 Task: In the Contact  SimonHazel@jpmmorgan.com, schedule and save the meeting with title: 'Collaborative Discussion', Select date: '30 August, 2023', select start time: 3:00:PM. Add location on call (718) 987-6587 with meeting description: For further discussion on products, kindly join the meeting.. Logged in from softage.6@softage.net
Action: Mouse moved to (69, 63)
Screenshot: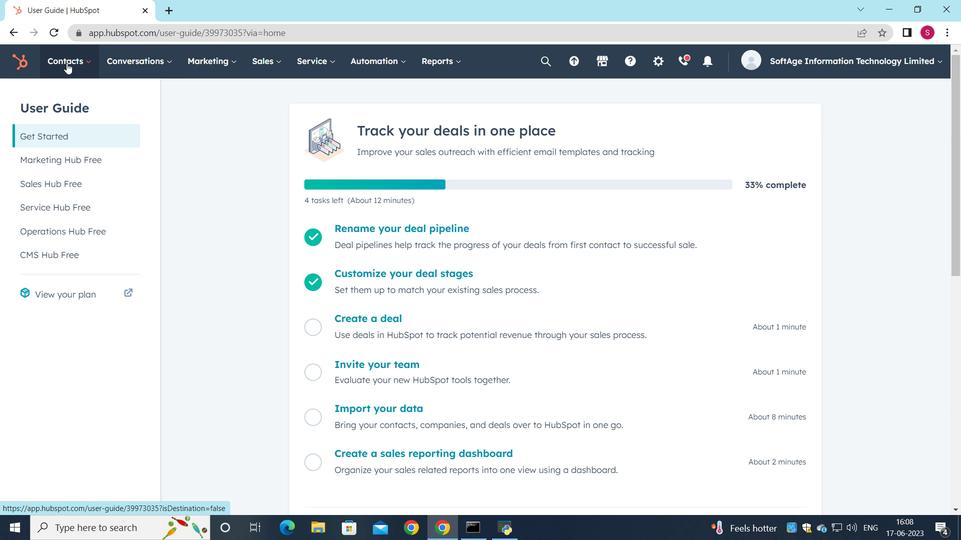 
Action: Mouse pressed left at (69, 63)
Screenshot: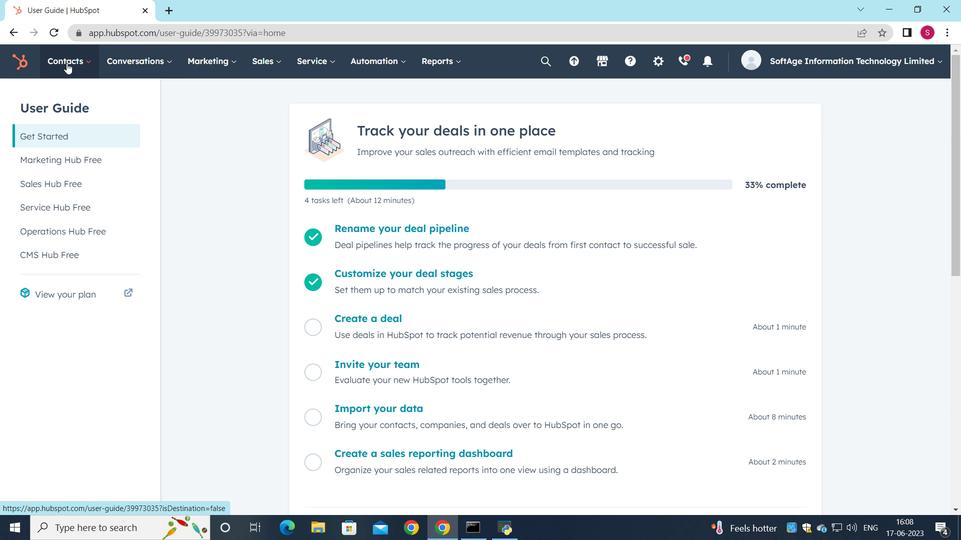 
Action: Mouse moved to (72, 97)
Screenshot: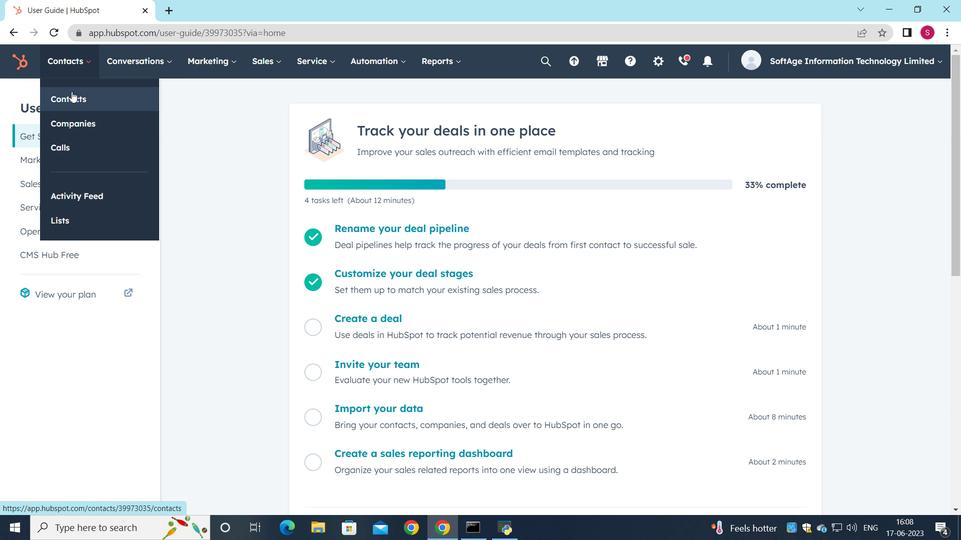 
Action: Mouse pressed left at (72, 97)
Screenshot: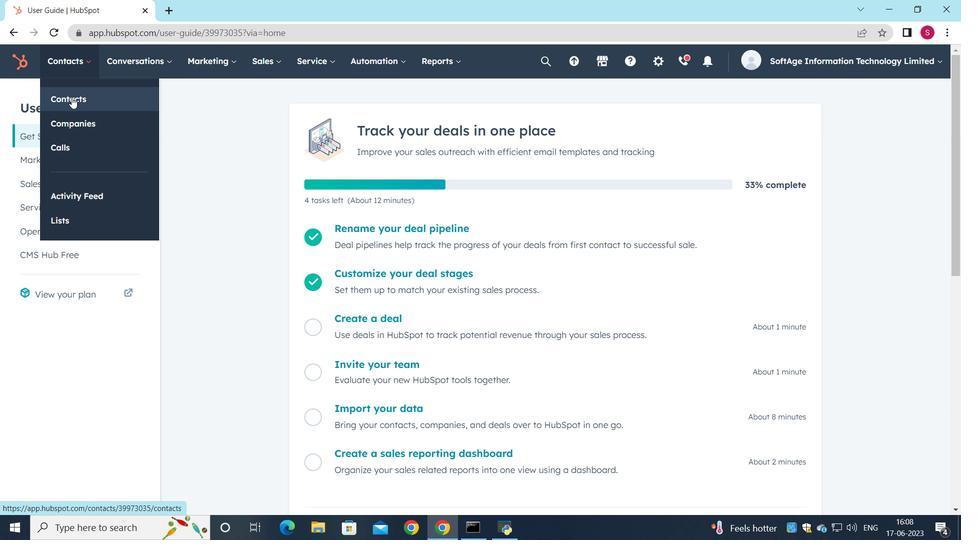 
Action: Mouse moved to (116, 206)
Screenshot: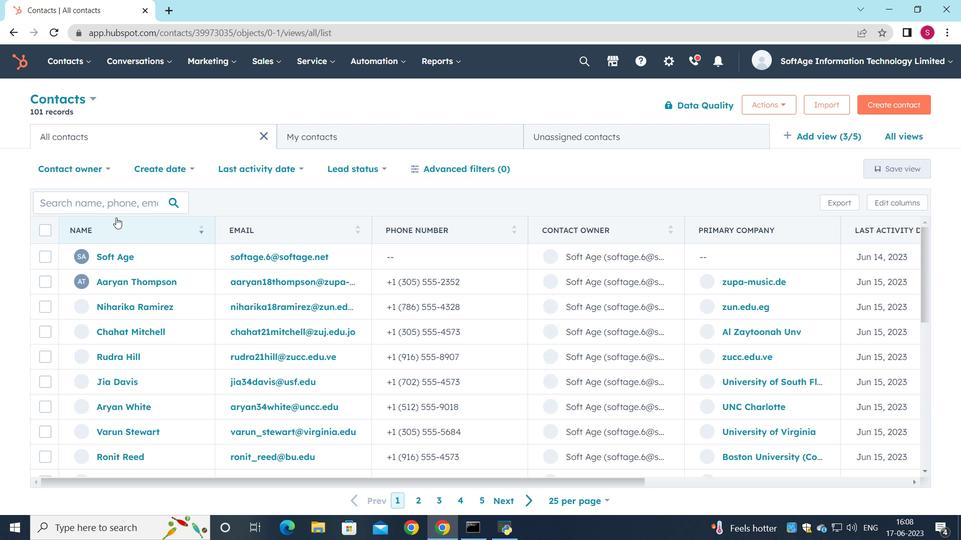 
Action: Mouse pressed left at (116, 206)
Screenshot: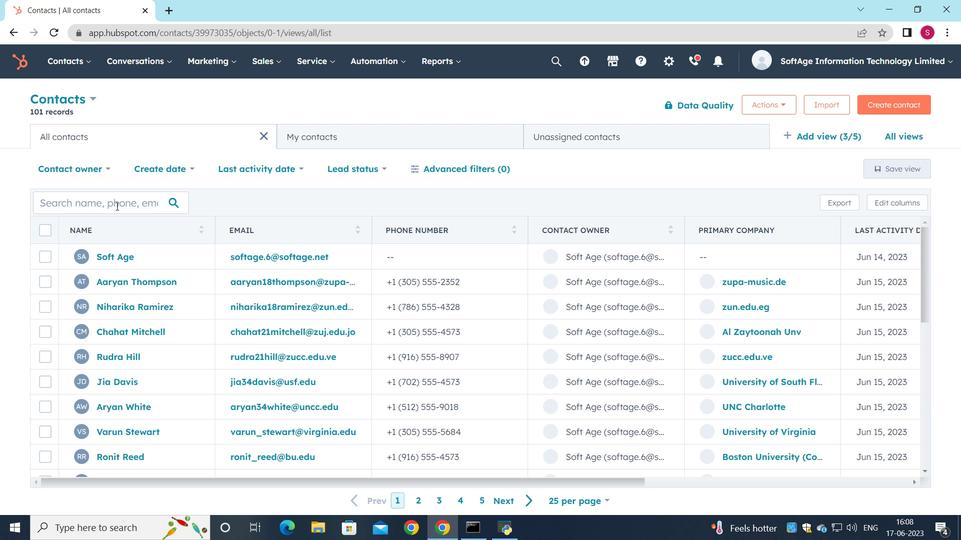 
Action: Key pressed <Key.shift>Simon<Key.shift>Hazel<Key.shift><Key.shift><Key.shift>@jpmmorgan.com
Screenshot: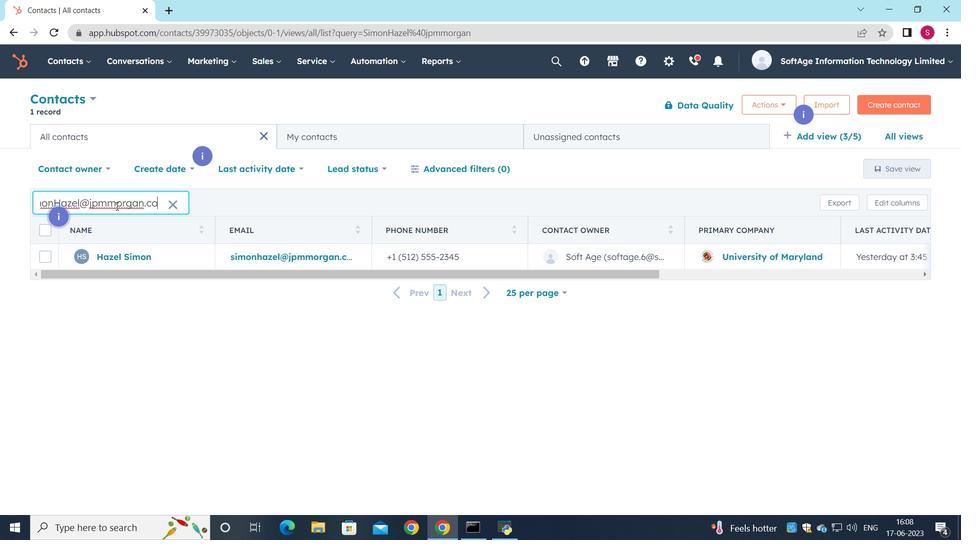 
Action: Mouse moved to (137, 259)
Screenshot: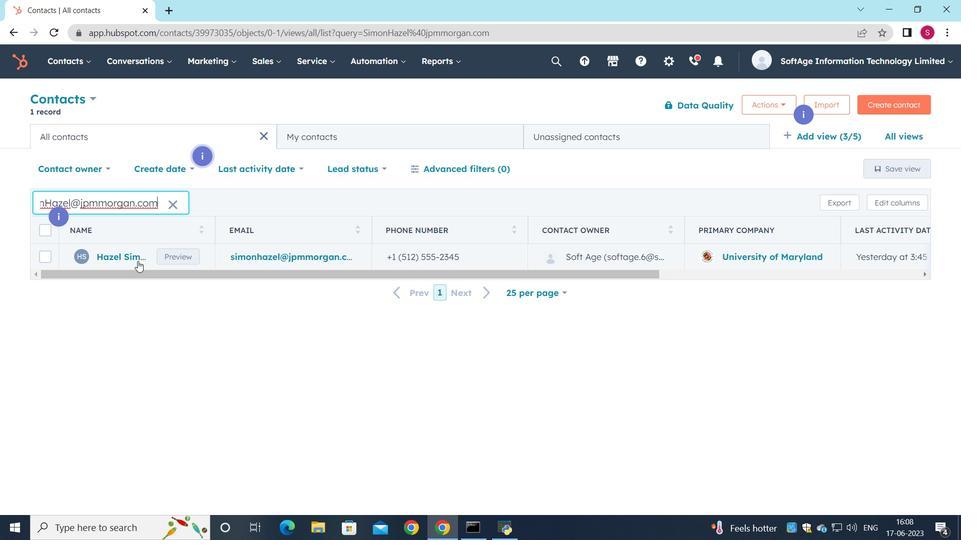 
Action: Mouse pressed left at (137, 259)
Screenshot: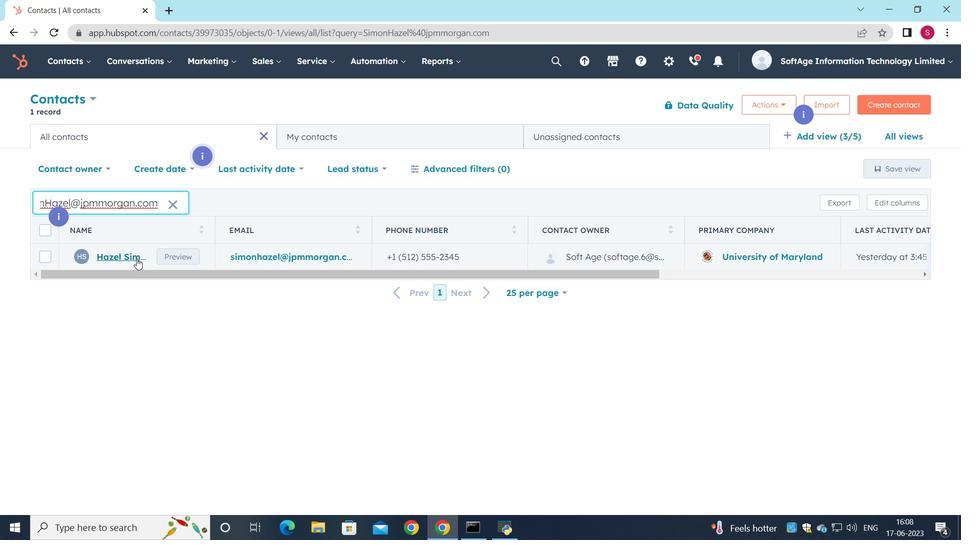 
Action: Mouse moved to (163, 215)
Screenshot: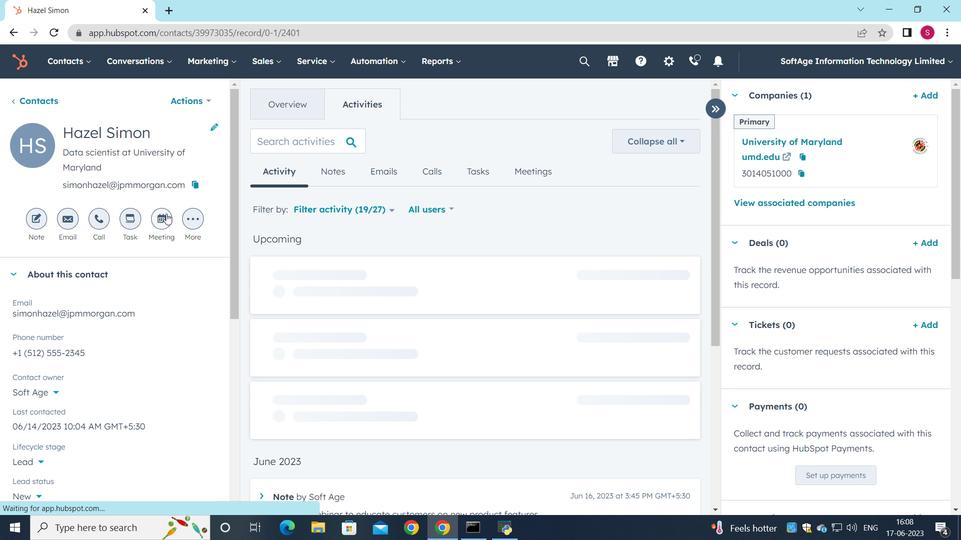 
Action: Mouse pressed left at (163, 215)
Screenshot: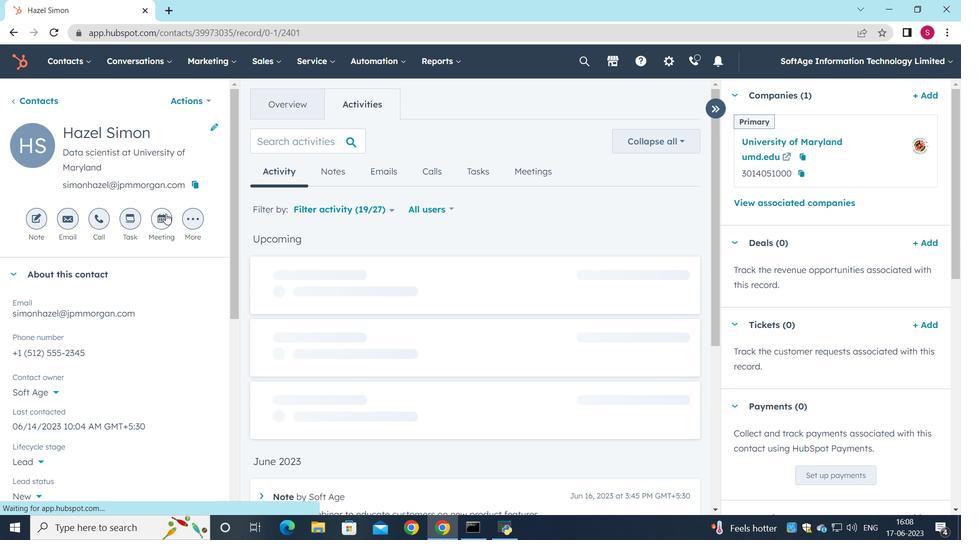
Action: Mouse moved to (183, 188)
Screenshot: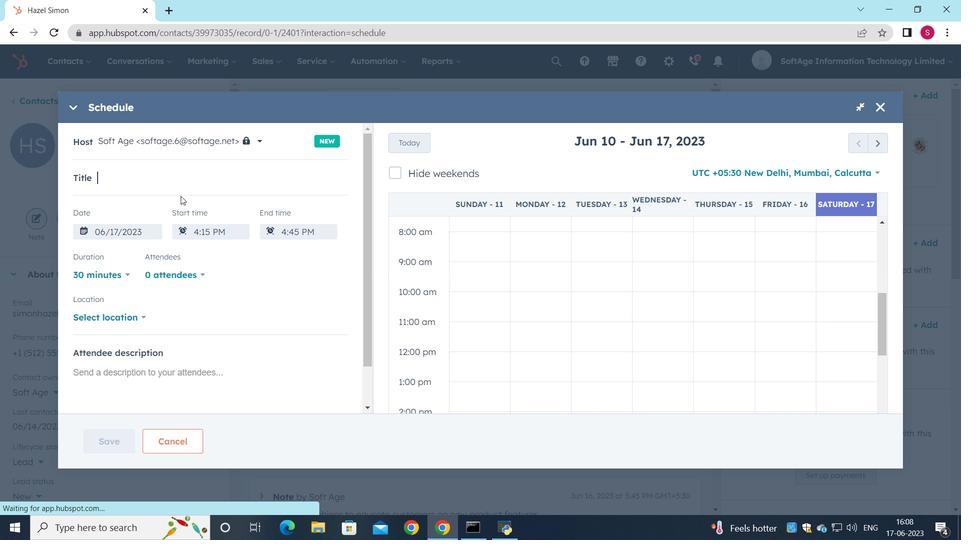 
Action: Key pressed <Key.shift>Schedule<Key.space><Key.backspace><Key.backspace><Key.backspace><Key.backspace><Key.backspace><Key.backspace><Key.backspace><Key.backspace><Key.backspace><Key.backspace><Key.backspace><Key.backspace><Key.backspace><Key.backspace><Key.backspace><Key.backspace><Key.backspace><Key.backspace><Key.shift>Collaborative<Key.space><Key.shift>Discussion<Key.space>
Screenshot: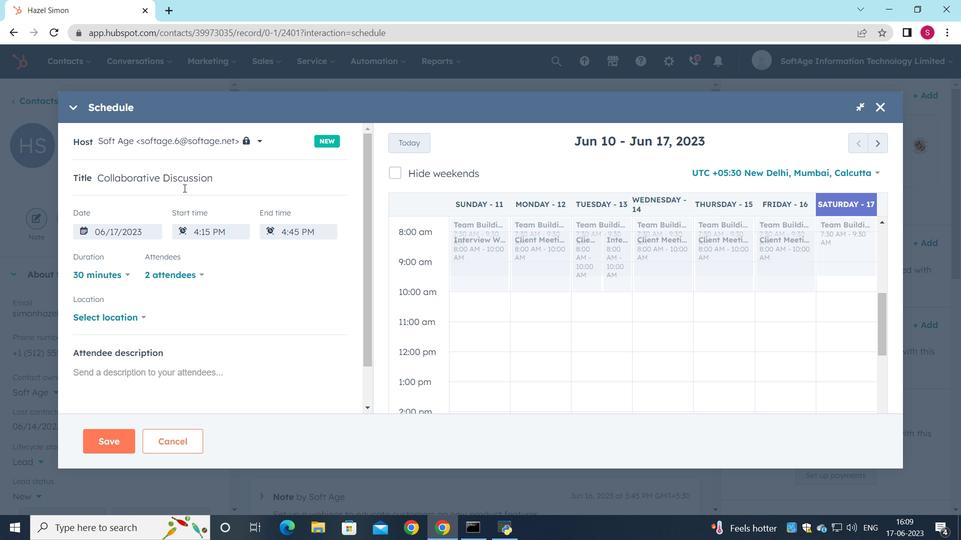 
Action: Mouse moved to (880, 137)
Screenshot: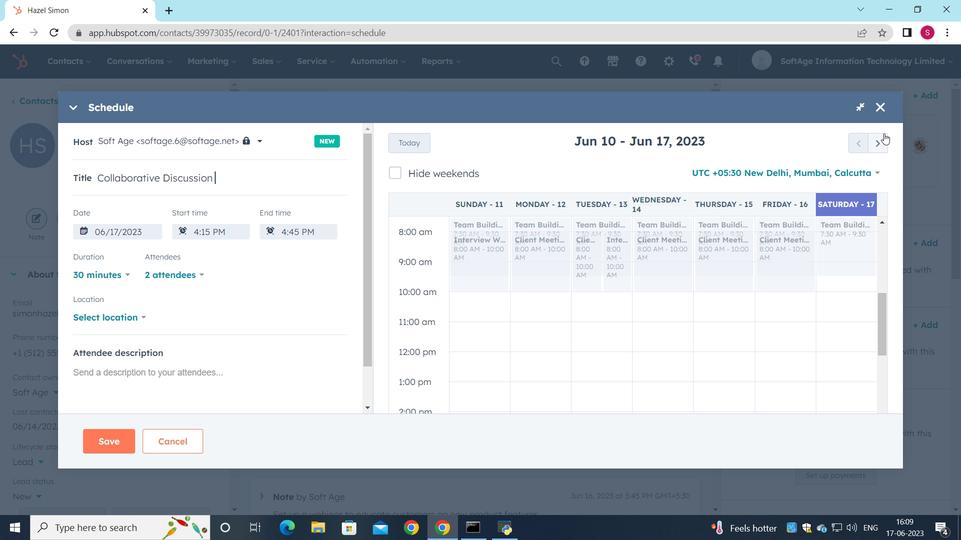 
Action: Mouse pressed left at (880, 137)
Screenshot: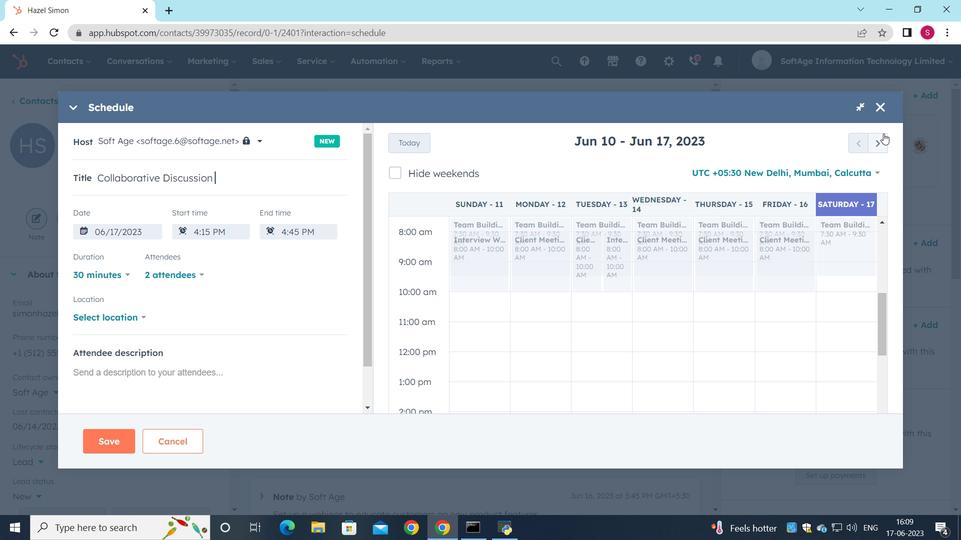 
Action: Mouse pressed left at (880, 137)
Screenshot: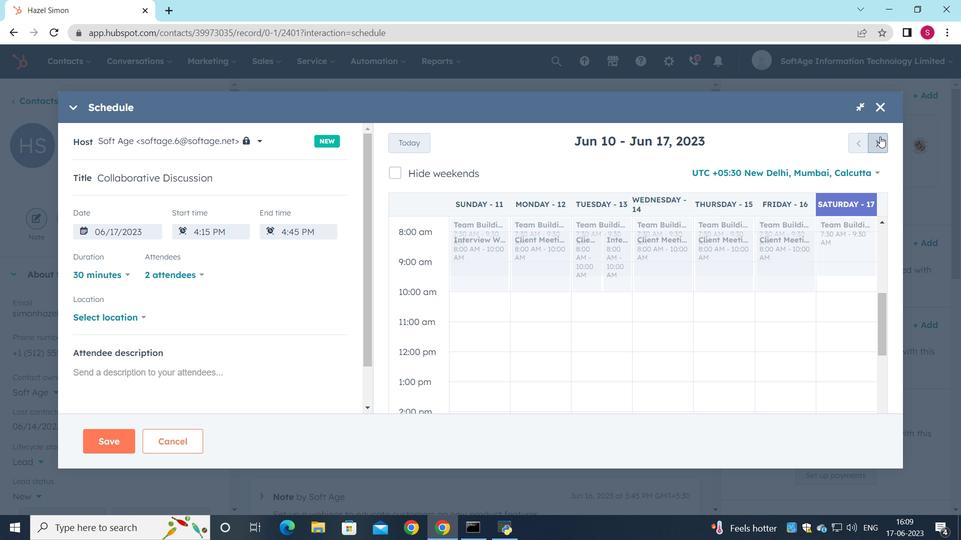 
Action: Mouse pressed left at (880, 137)
Screenshot: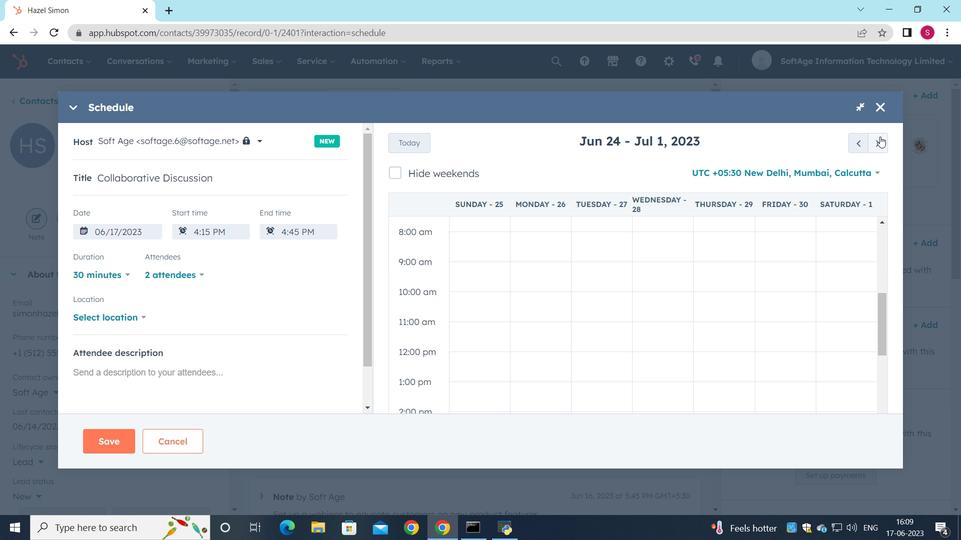 
Action: Mouse pressed left at (880, 137)
Screenshot: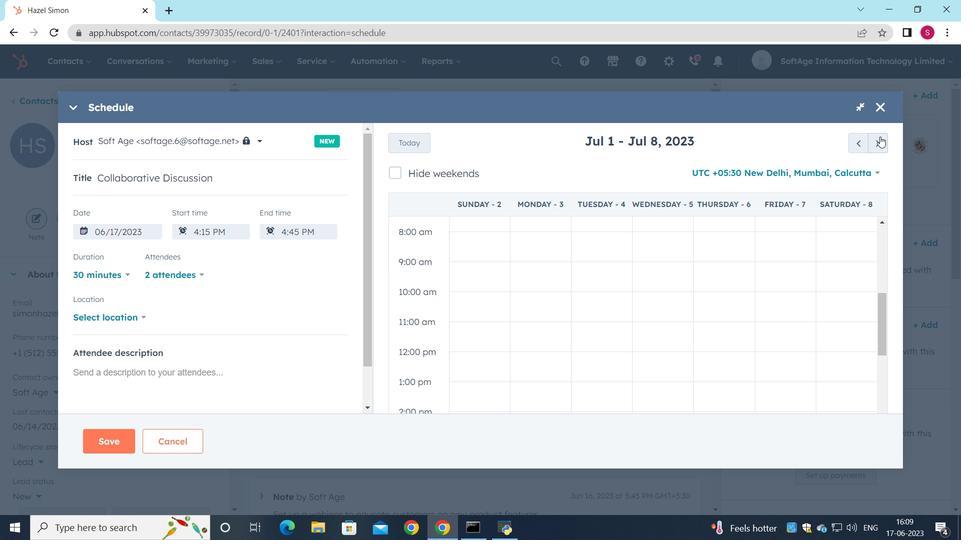 
Action: Mouse pressed left at (880, 137)
Screenshot: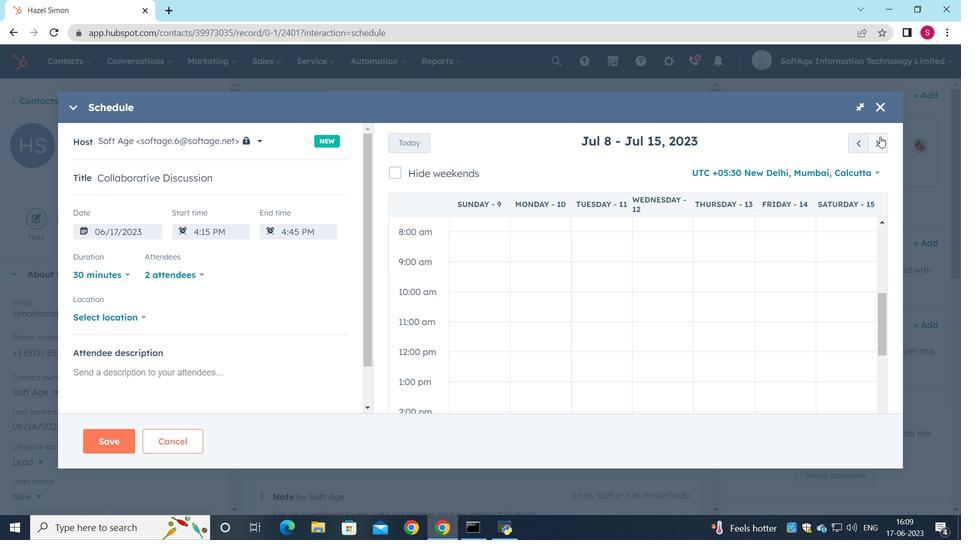 
Action: Mouse pressed left at (880, 137)
Screenshot: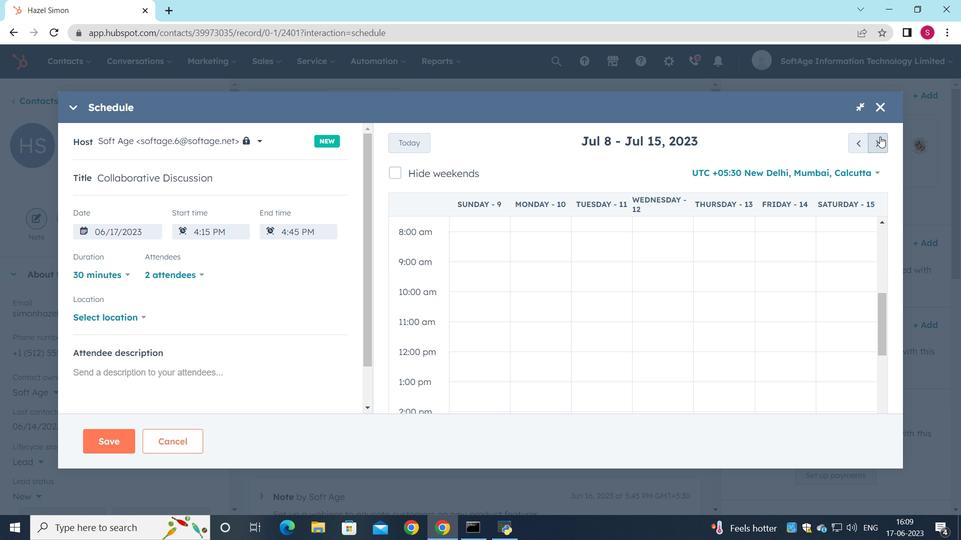 
Action: Mouse pressed left at (880, 137)
Screenshot: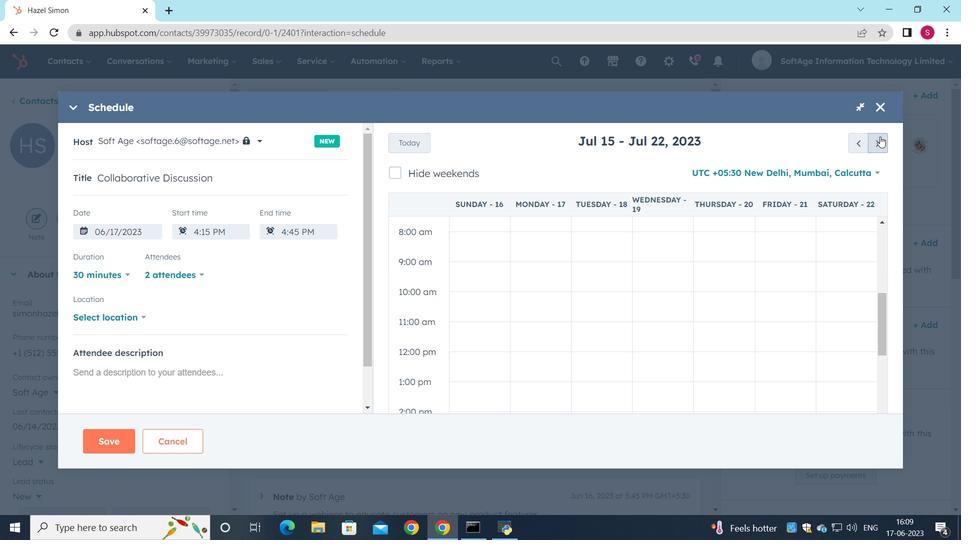 
Action: Mouse pressed left at (880, 137)
Screenshot: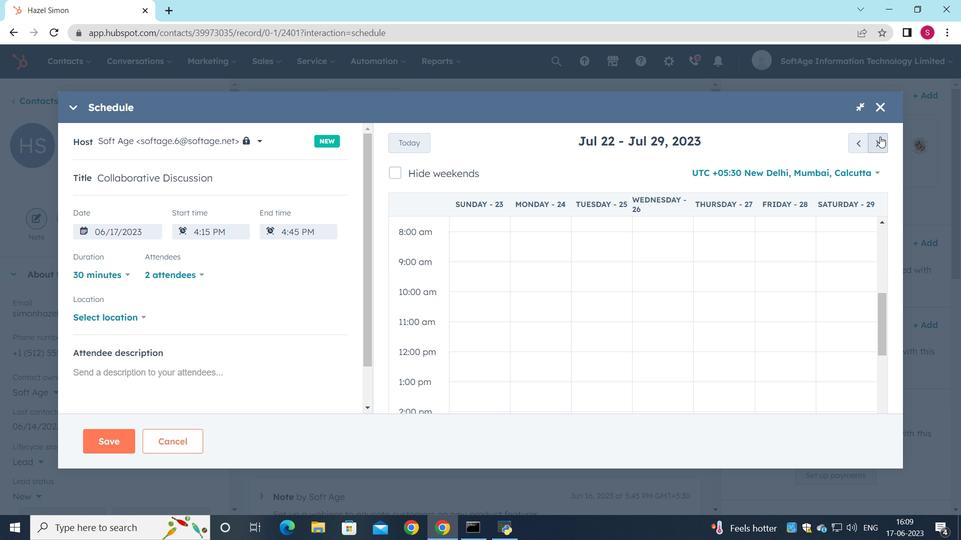 
Action: Mouse pressed left at (880, 137)
Screenshot: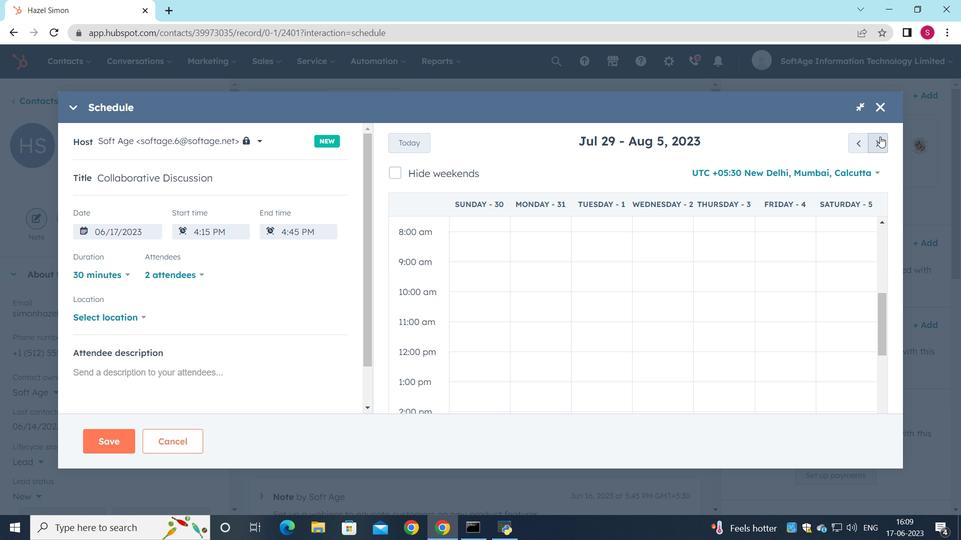 
Action: Mouse pressed left at (880, 137)
Screenshot: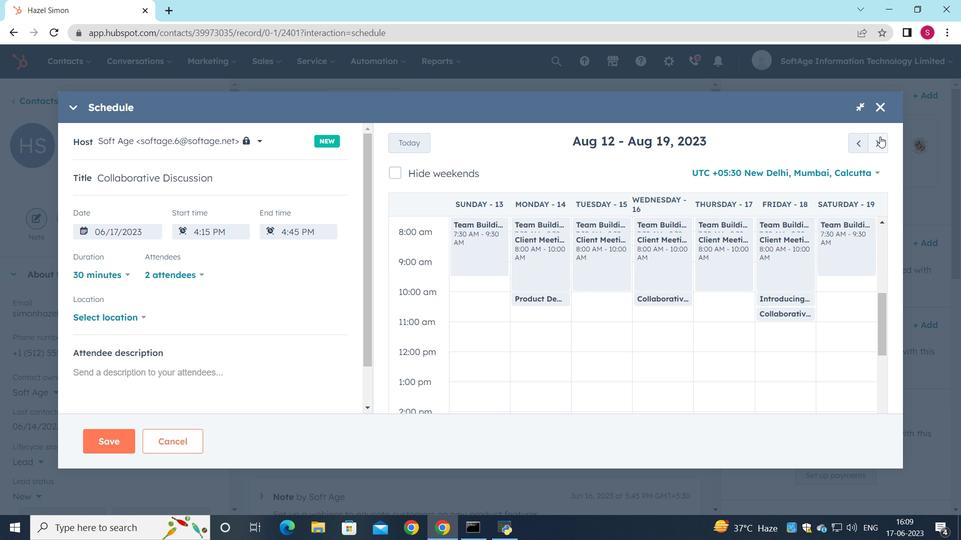 
Action: Mouse pressed left at (880, 137)
Screenshot: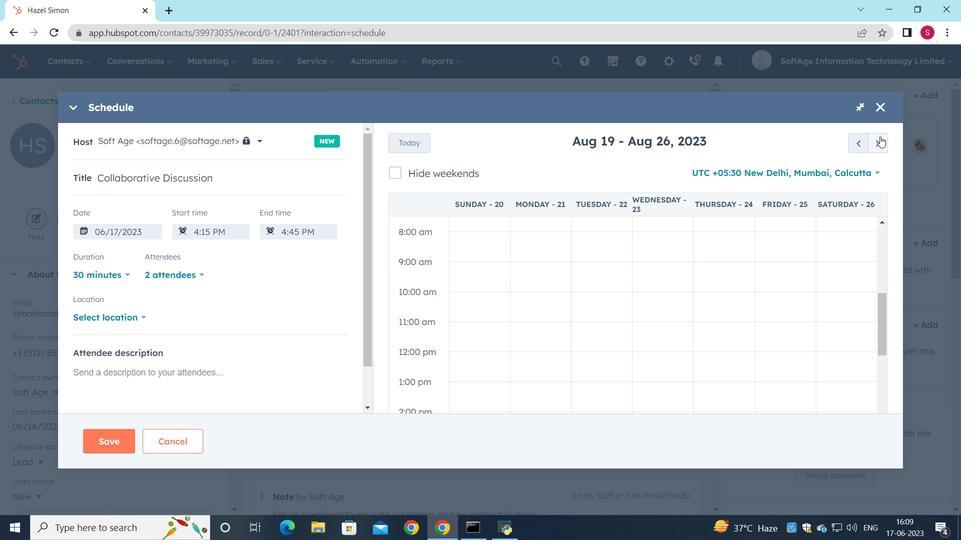 
Action: Mouse moved to (575, 332)
Screenshot: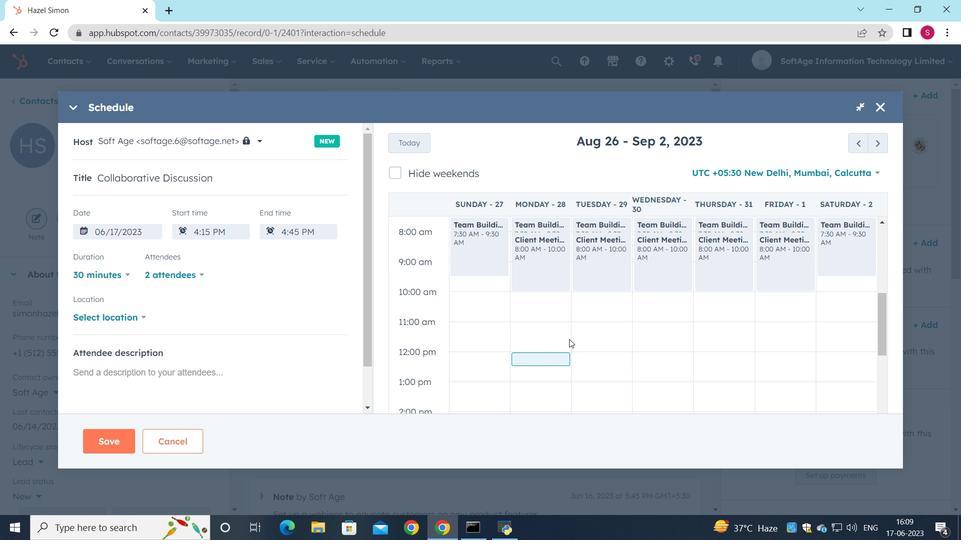 
Action: Mouse scrolled (575, 332) with delta (0, 0)
Screenshot: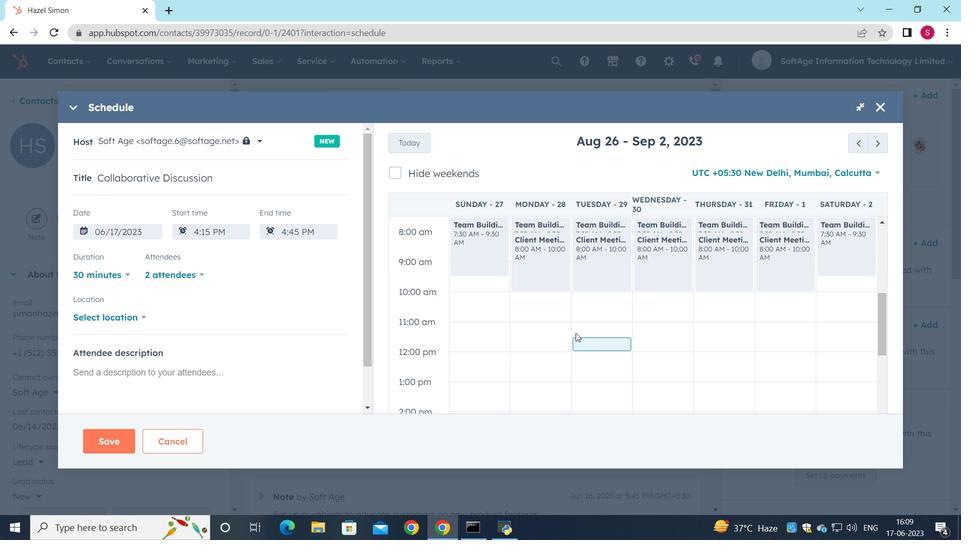 
Action: Mouse scrolled (575, 332) with delta (0, 0)
Screenshot: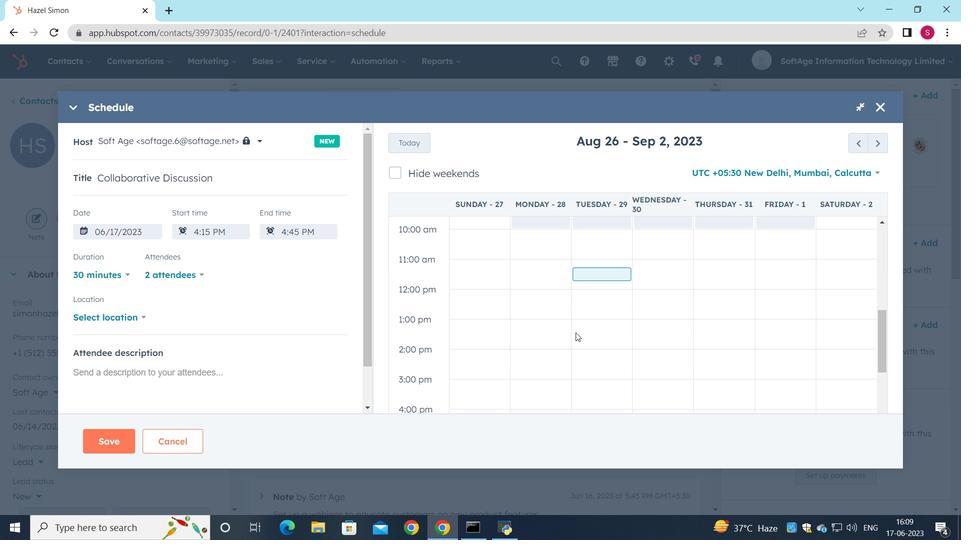 
Action: Mouse scrolled (575, 332) with delta (0, 0)
Screenshot: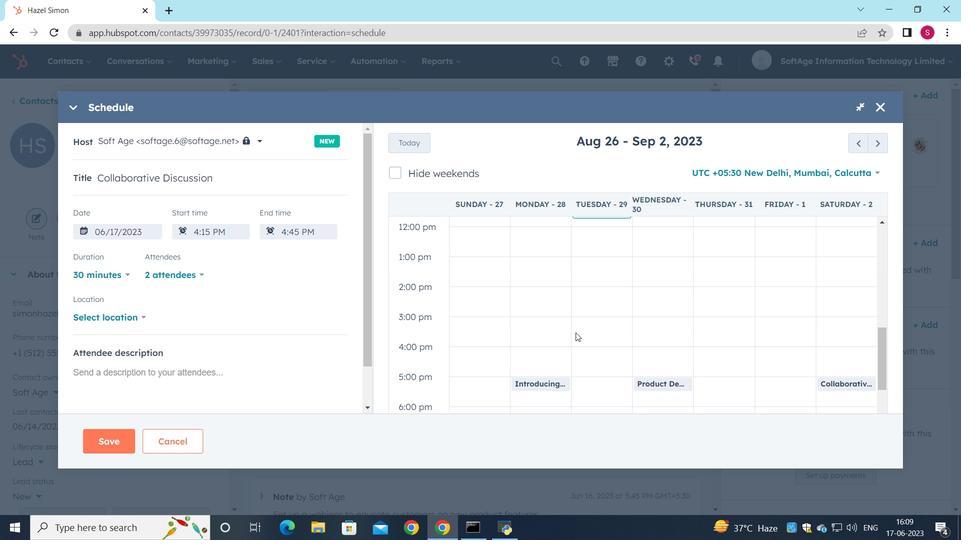 
Action: Mouse moved to (643, 259)
Screenshot: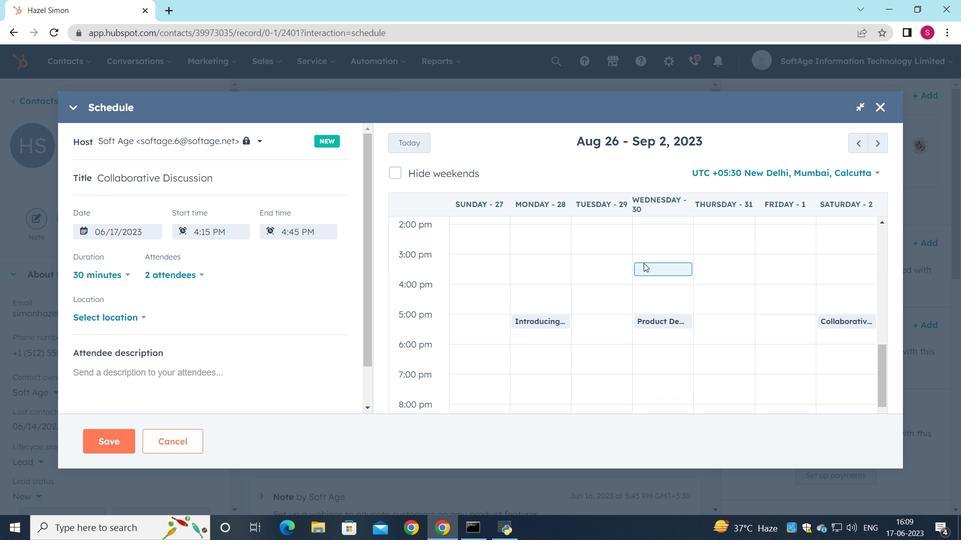 
Action: Mouse pressed left at (643, 259)
Screenshot: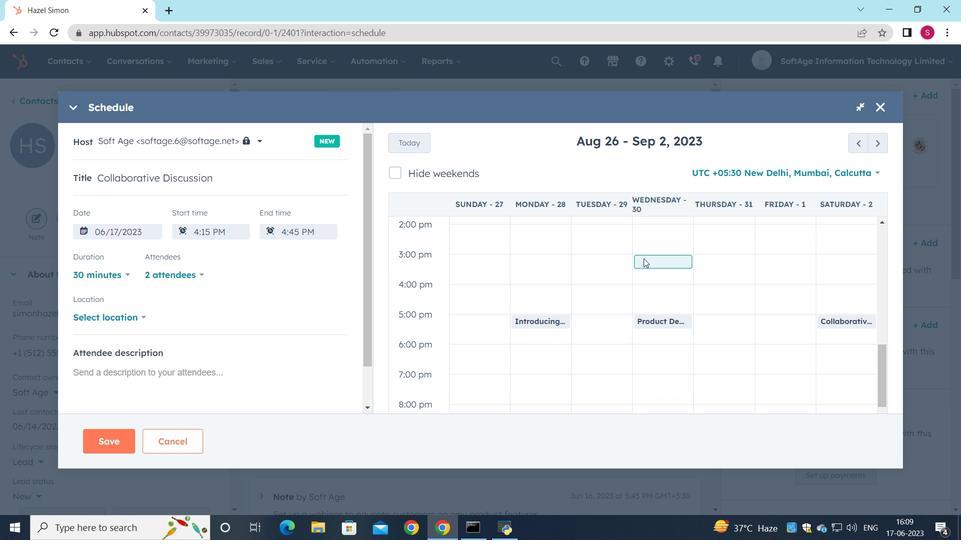 
Action: Mouse moved to (143, 317)
Screenshot: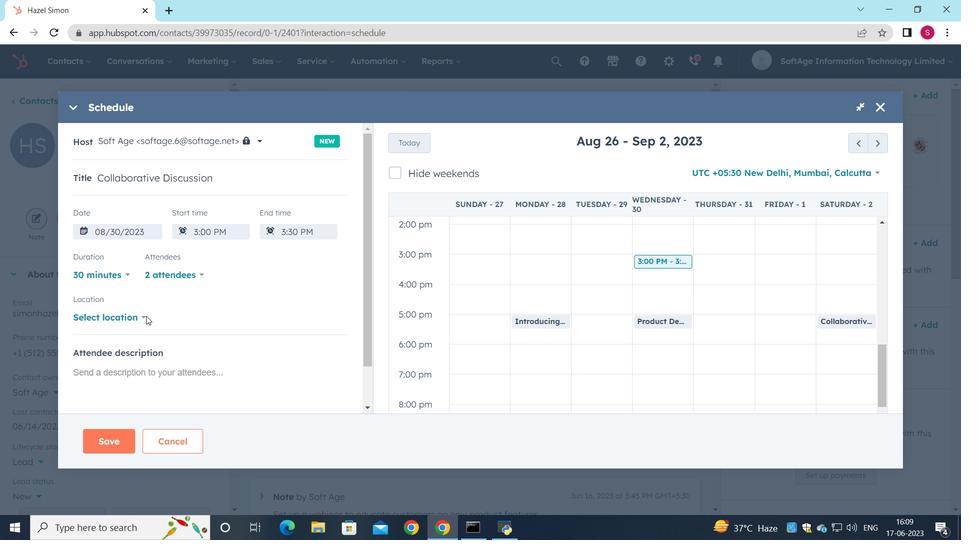 
Action: Mouse pressed left at (143, 317)
Screenshot: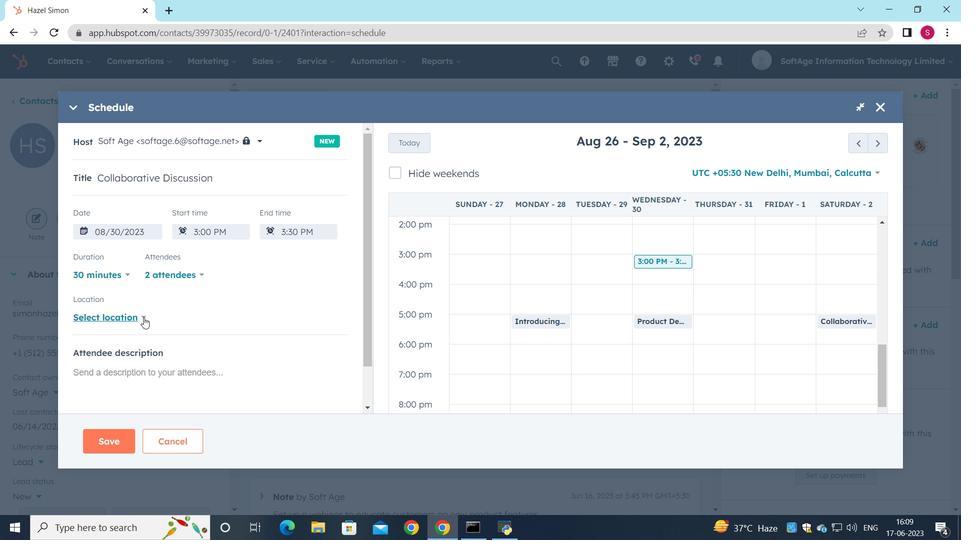 
Action: Mouse moved to (192, 272)
Screenshot: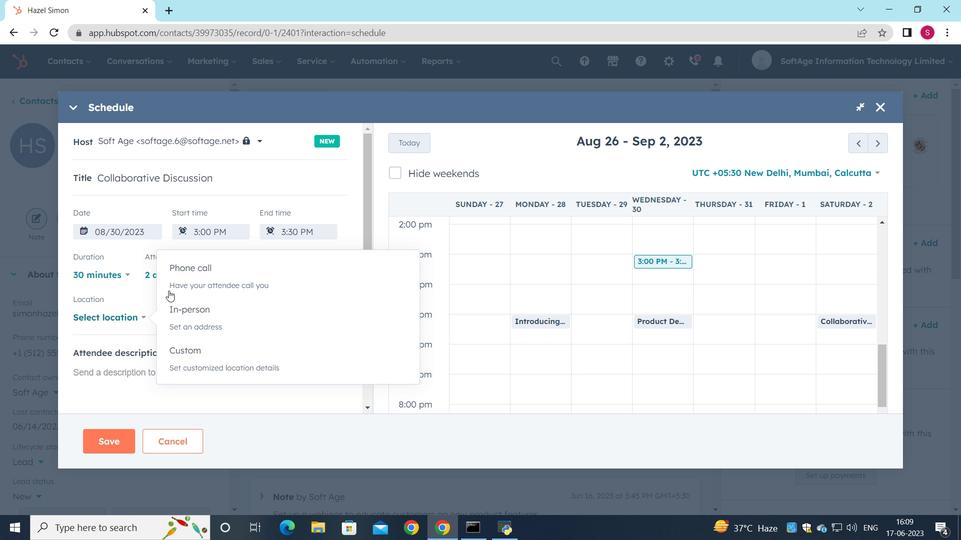 
Action: Mouse pressed left at (192, 272)
Screenshot: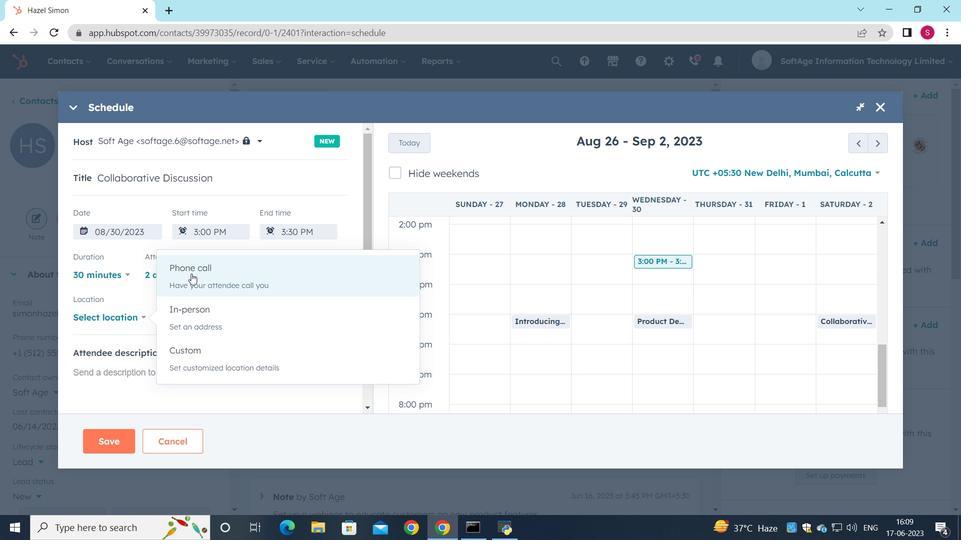 
Action: Mouse moved to (160, 311)
Screenshot: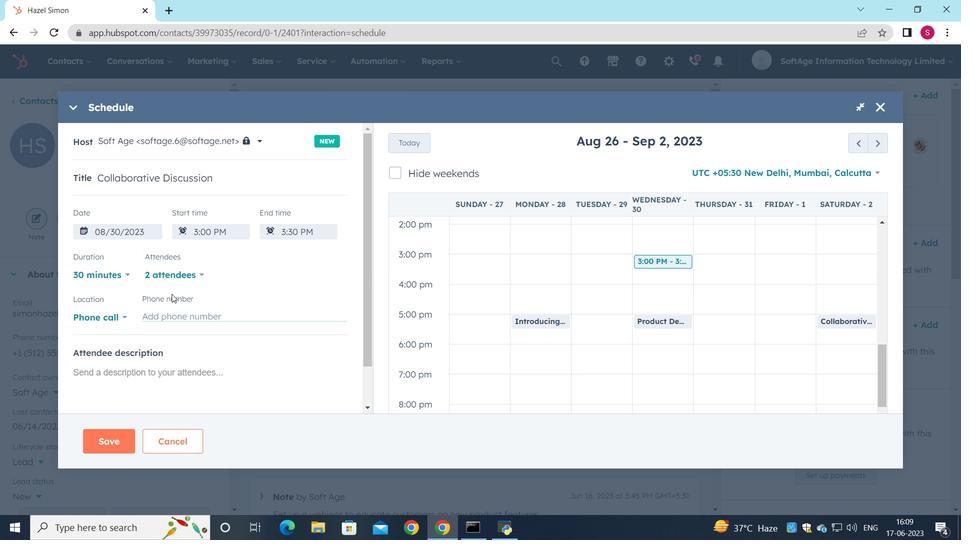 
Action: Mouse pressed left at (160, 311)
Screenshot: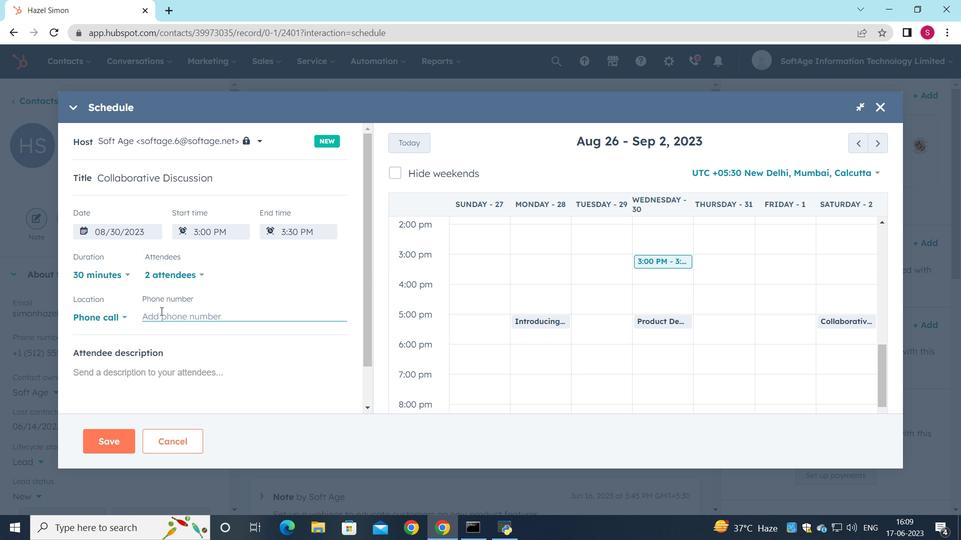 
Action: Mouse moved to (160, 307)
Screenshot: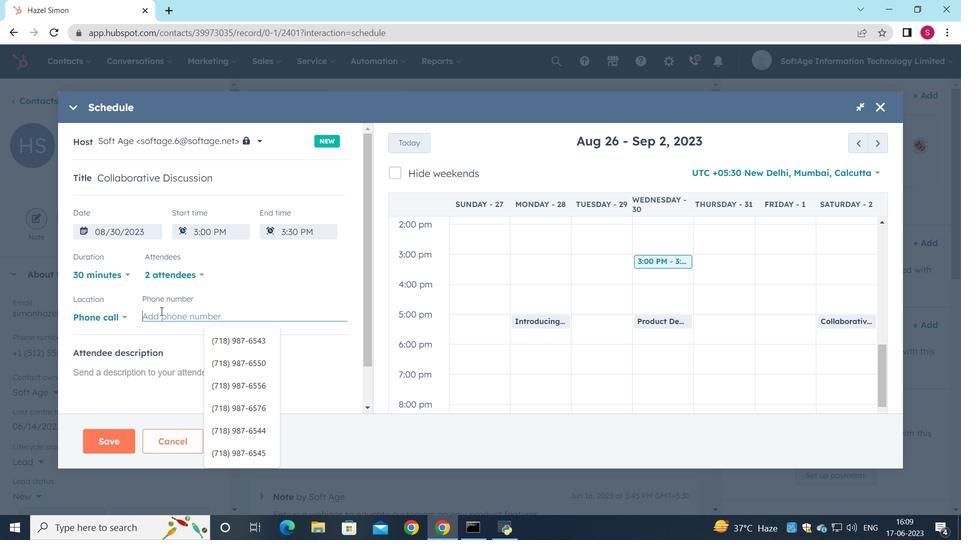 
Action: Key pressed <Key.shift_r>(718<Key.shift_r>)<Key.space>987-6587
Screenshot: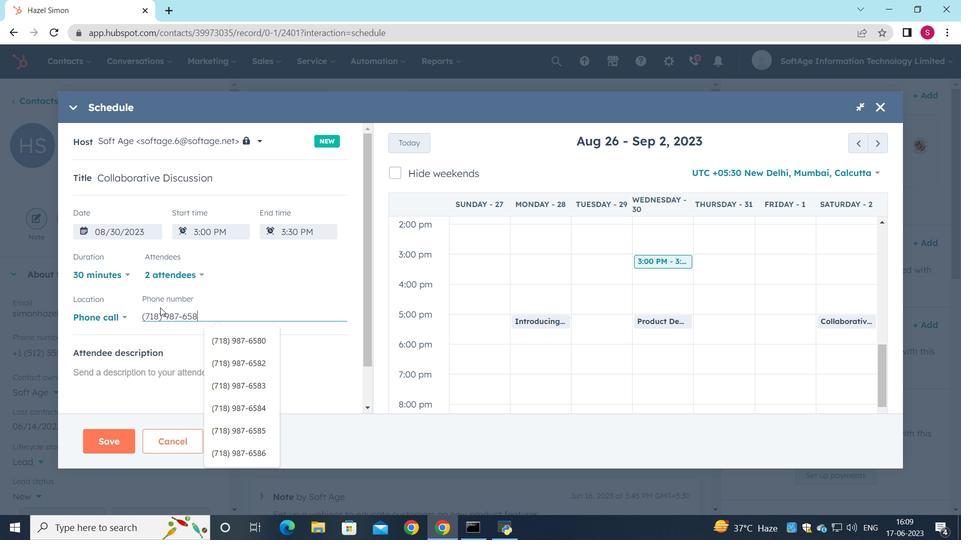 
Action: Mouse moved to (119, 377)
Screenshot: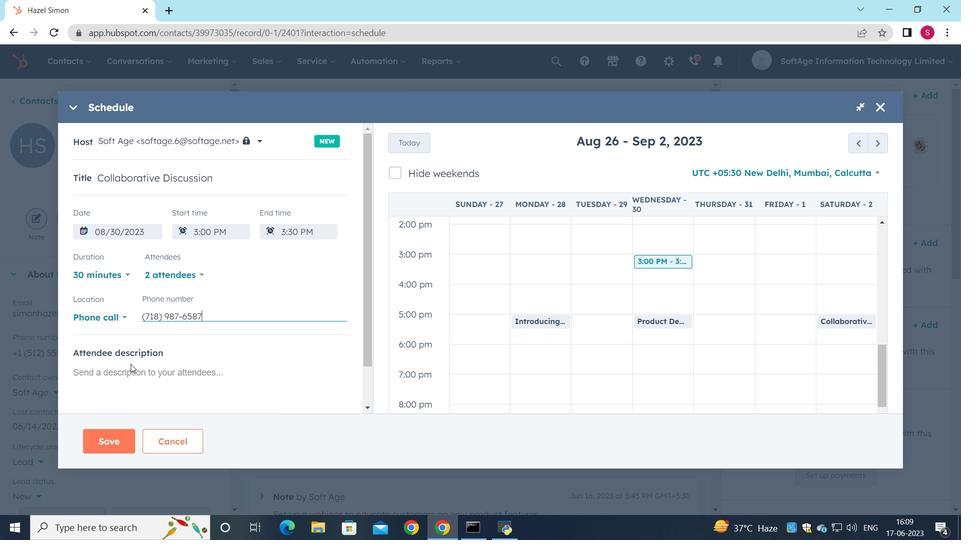 
Action: Mouse pressed left at (119, 377)
Screenshot: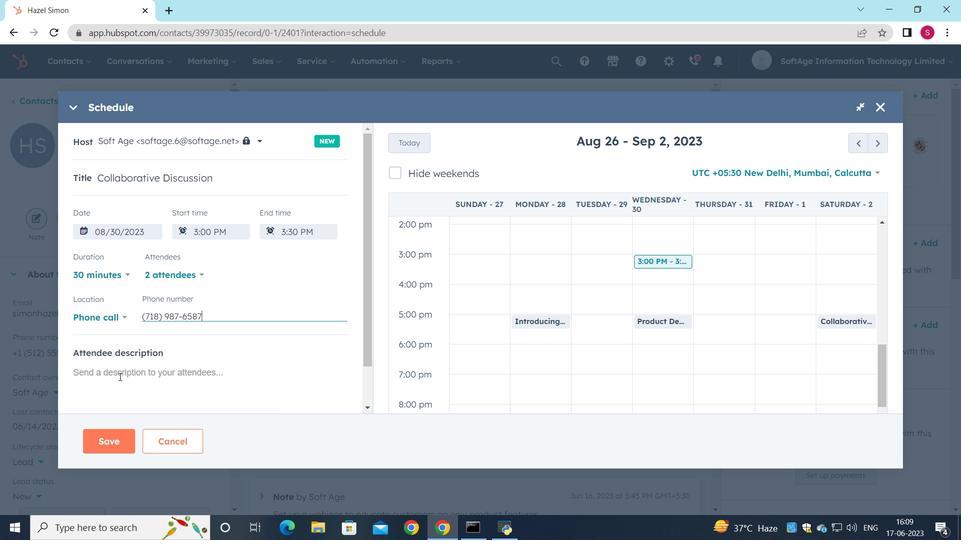 
Action: Key pressed <Key.shift><Key.shift><Key.shift><Key.shift><Key.shift><Key.shift><Key.shift><Key.shift>For<Key.space>further<Key.space>discussion<Key.space>on<Key.space>products,<Key.space>kindlu<Key.backspace>y<Key.space>join<Key.space>the<Key.space>meeting.
Screenshot: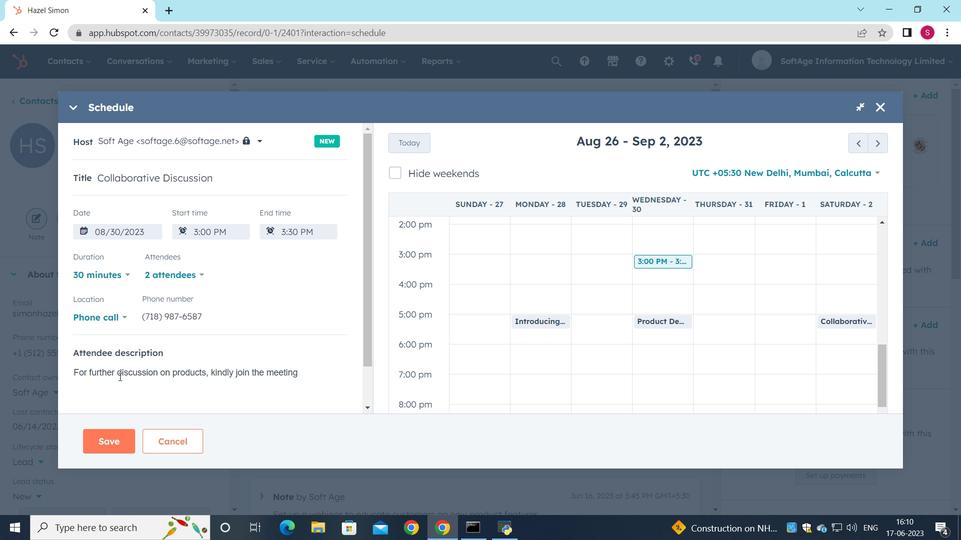 
Action: Mouse moved to (108, 445)
Screenshot: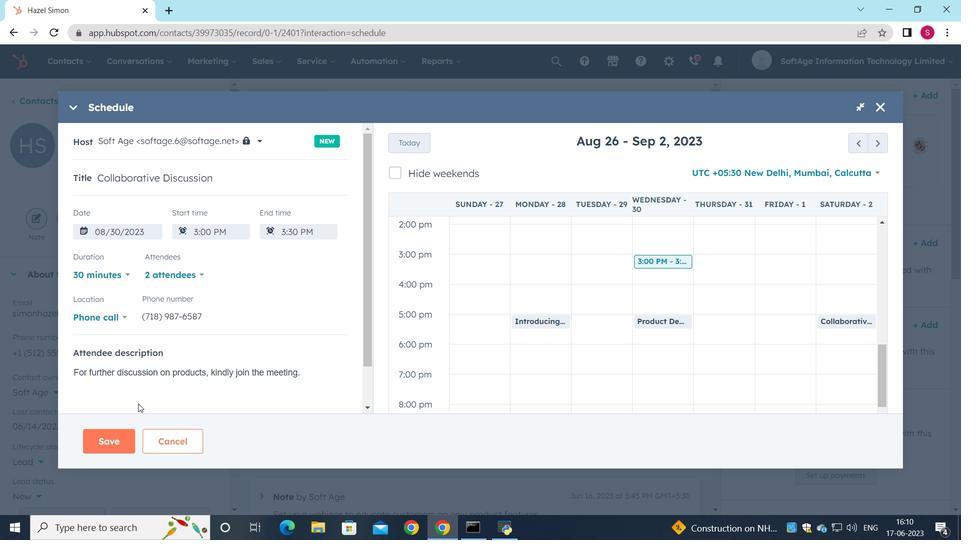 
Action: Mouse pressed left at (108, 445)
Screenshot: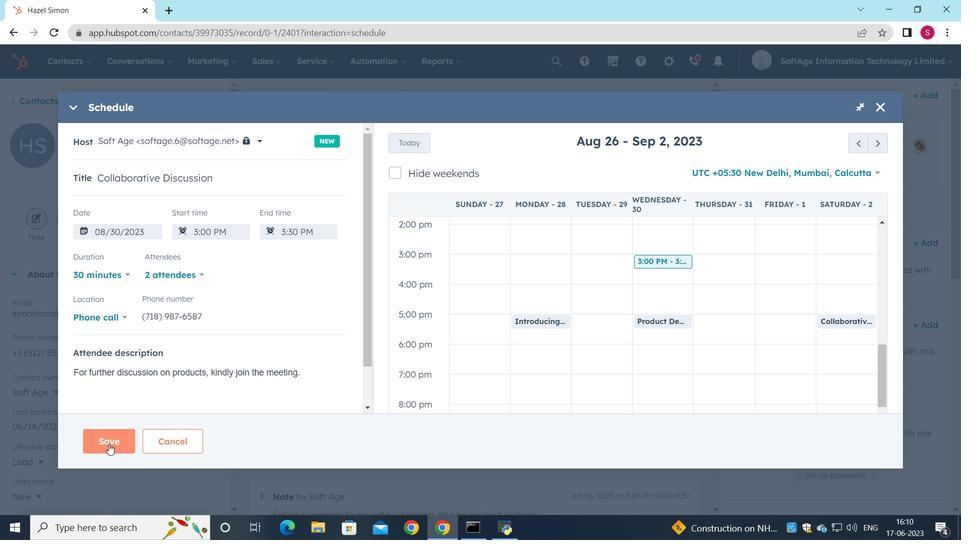 
Action: Mouse moved to (366, 395)
Screenshot: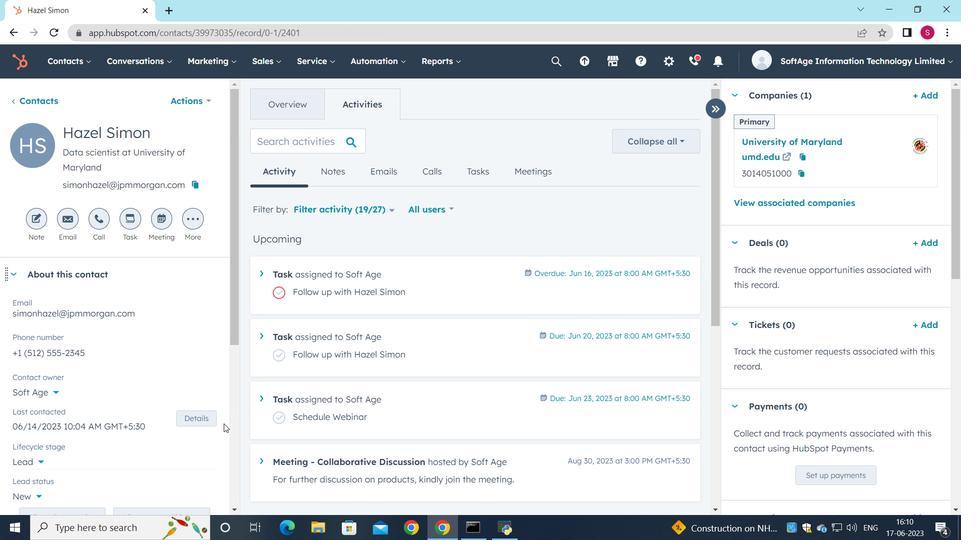 
